 Task: Reply to email with the signature Devin Parker with the subject 'Quarterly report' from softage.1@softage.net with the message 'Please provide me with an update on the project's change management plan.' with CC to softage.4@softage.net with an attached document Vendor_agreement.pdf
Action: Mouse moved to (1001, 231)
Screenshot: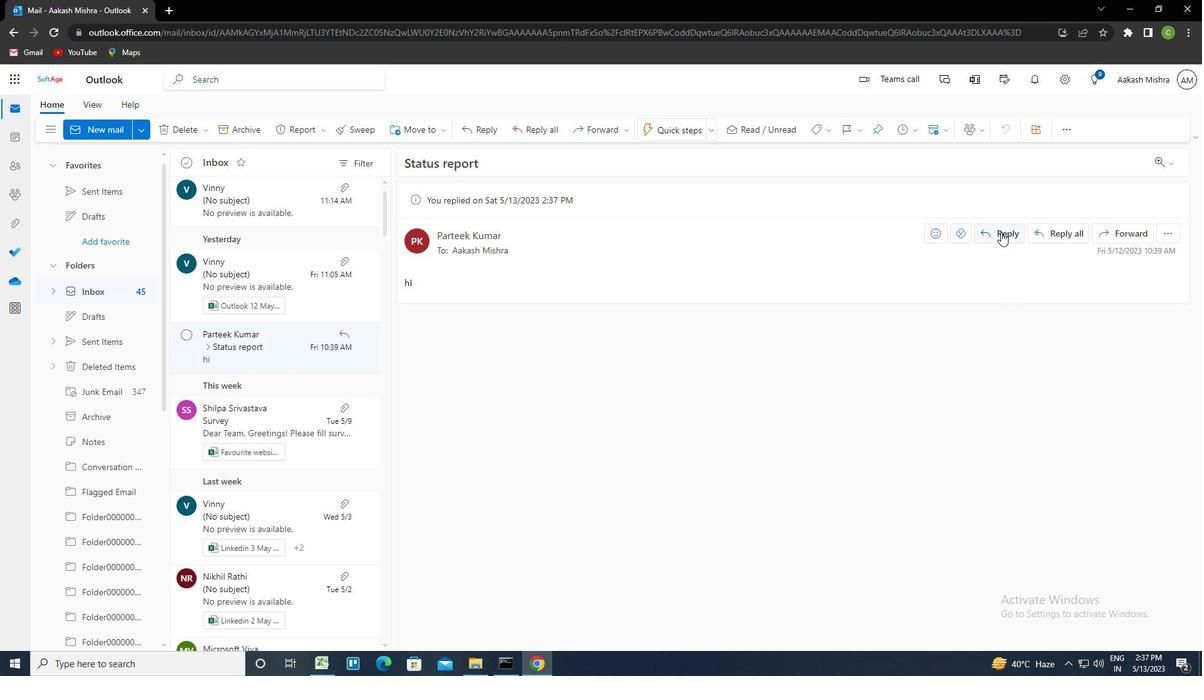 
Action: Mouse pressed left at (1001, 231)
Screenshot: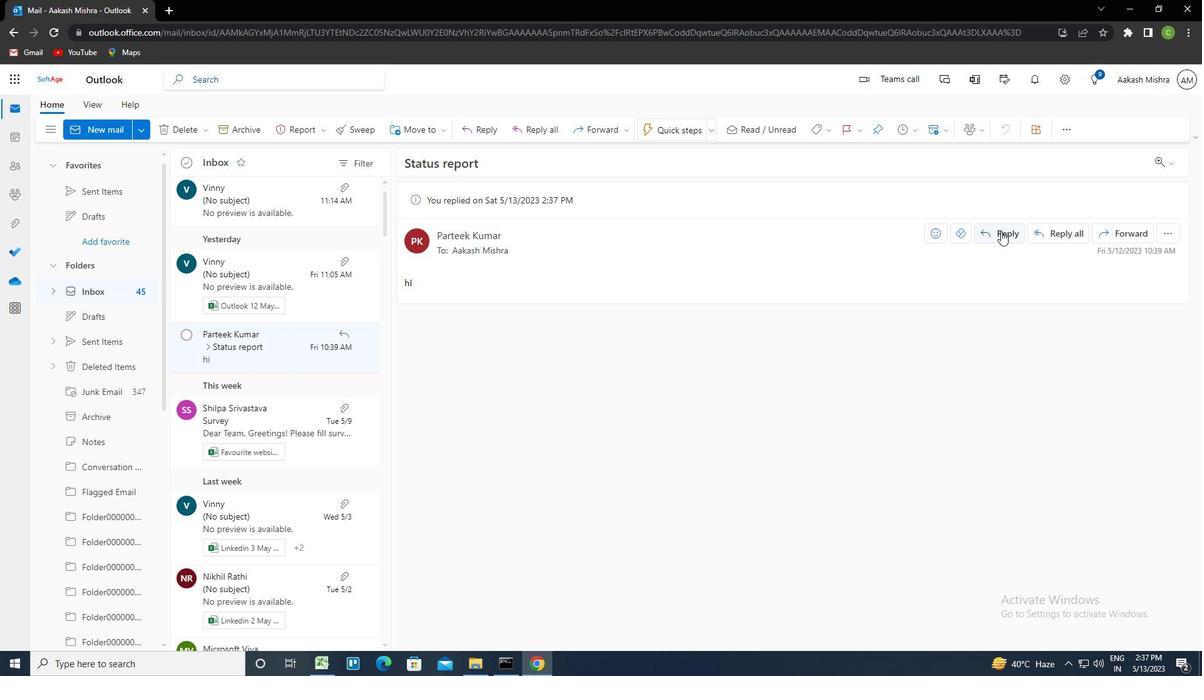 
Action: Mouse moved to (576, 169)
Screenshot: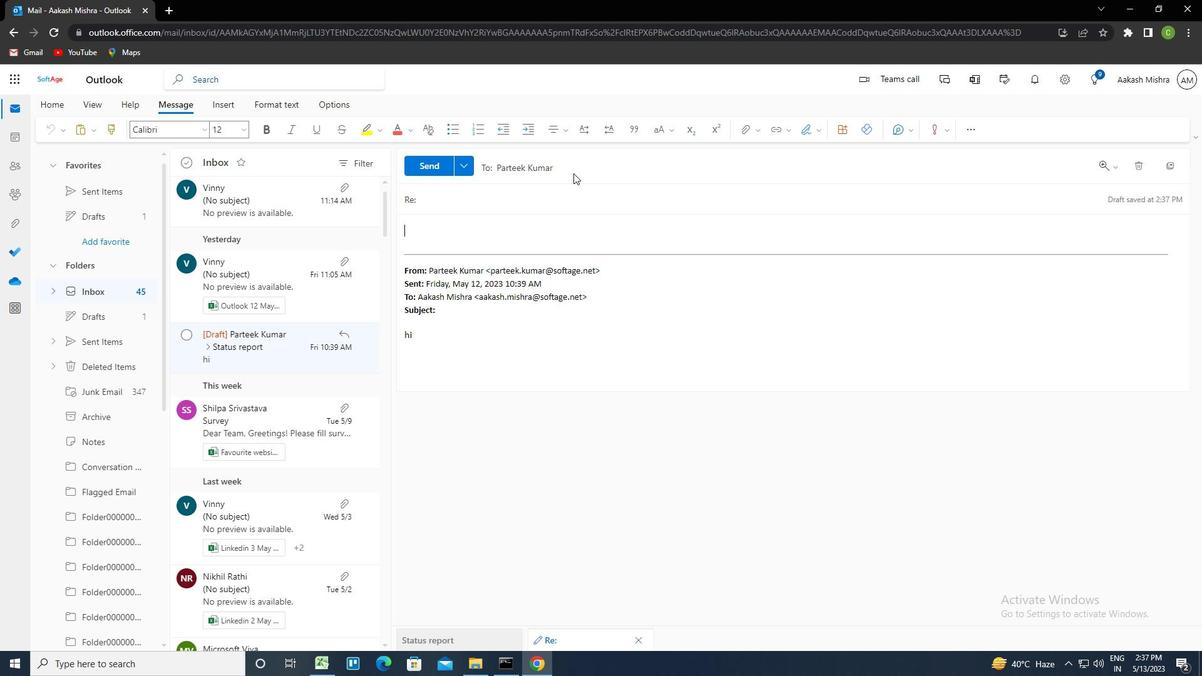 
Action: Mouse pressed left at (576, 169)
Screenshot: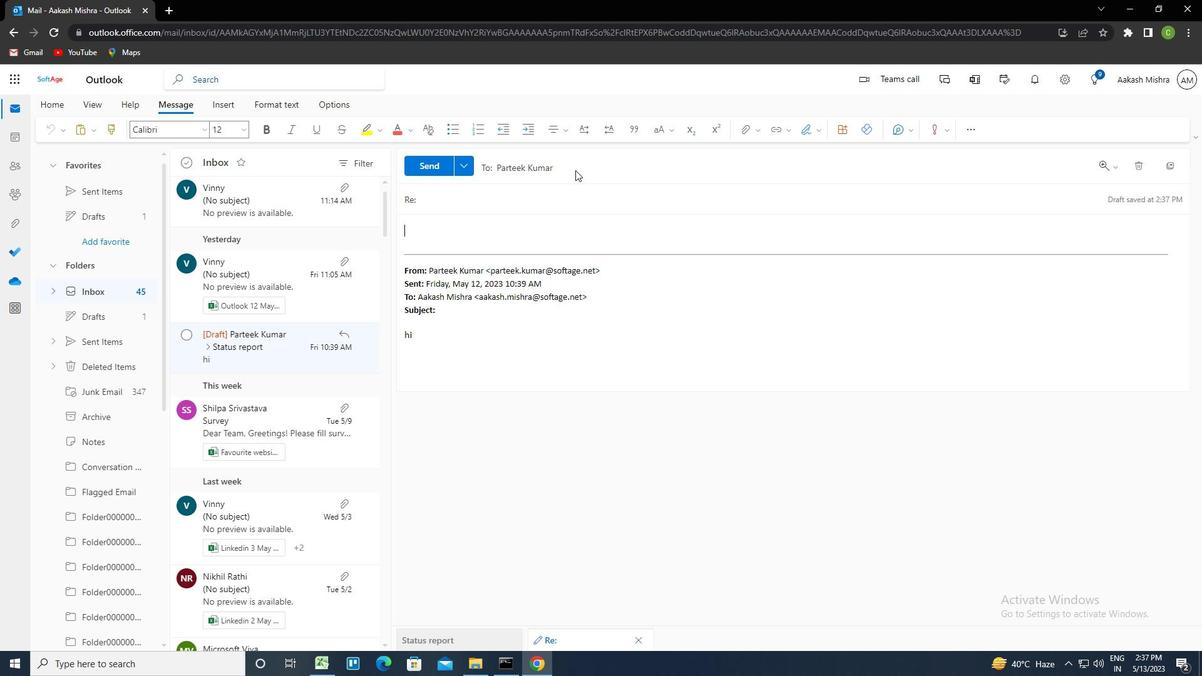 
Action: Mouse moved to (816, 128)
Screenshot: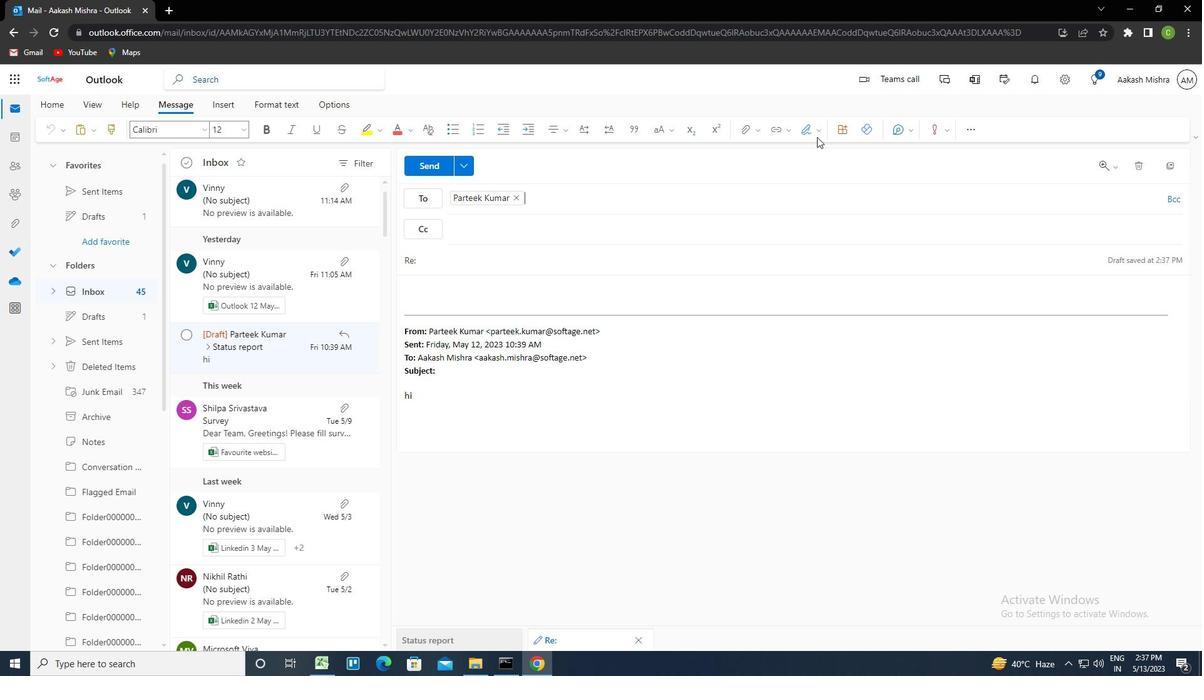 
Action: Mouse pressed left at (816, 128)
Screenshot: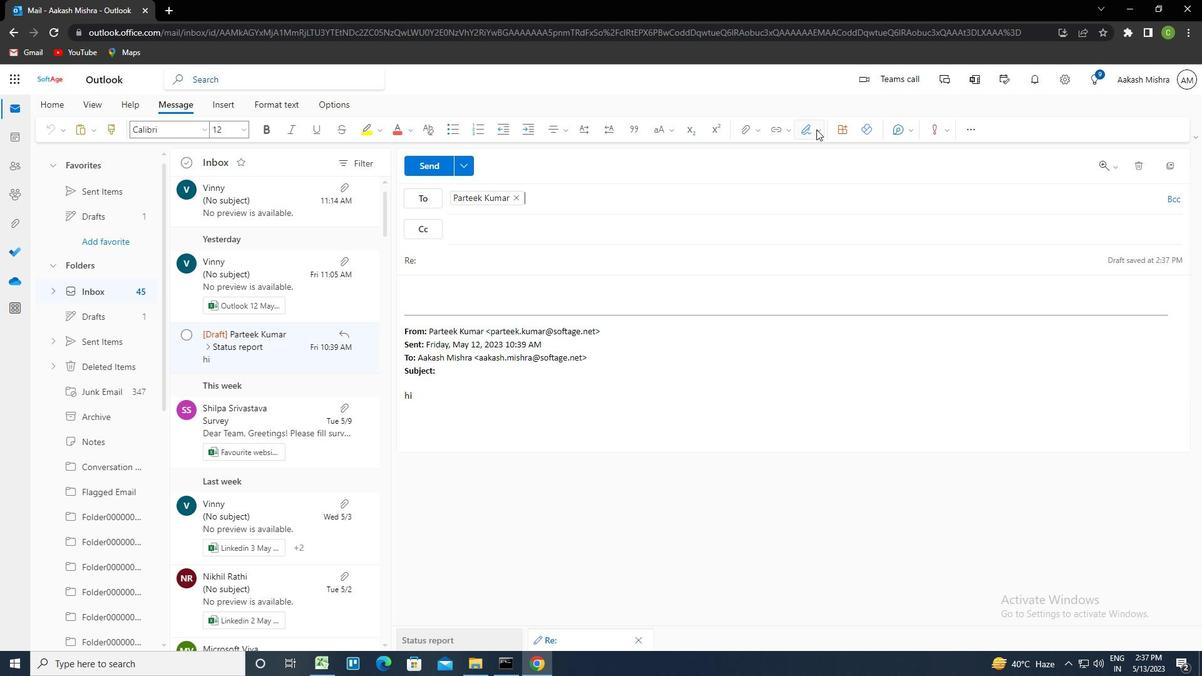 
Action: Mouse moved to (792, 180)
Screenshot: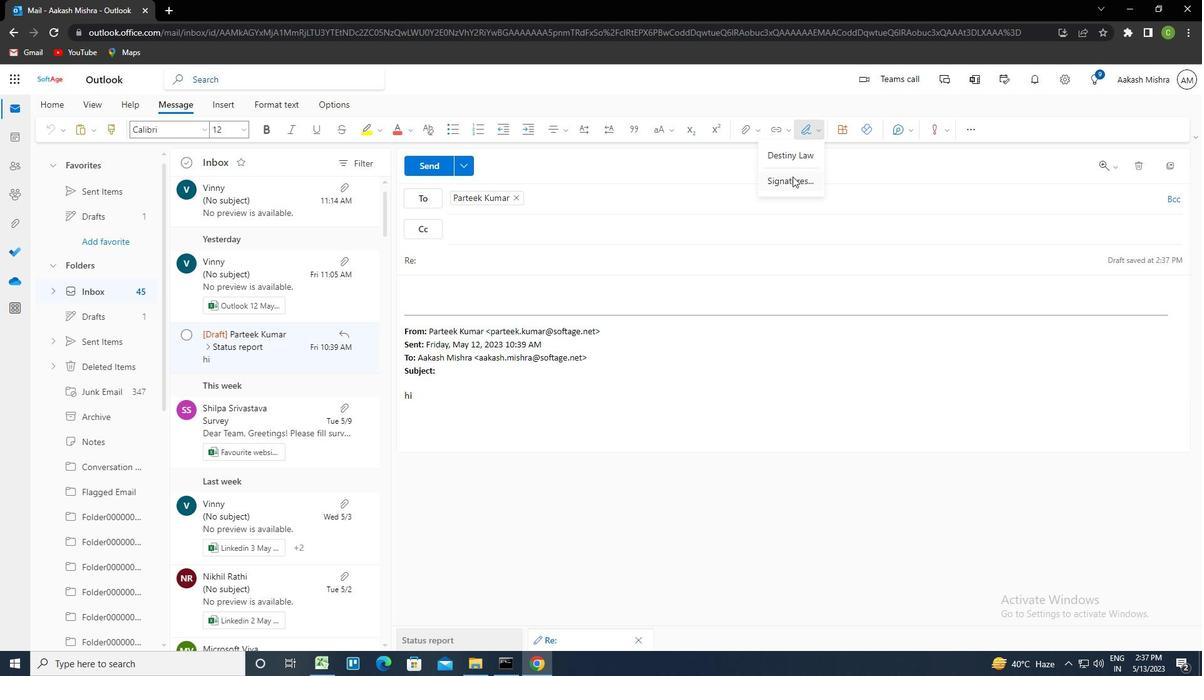 
Action: Mouse pressed left at (792, 180)
Screenshot: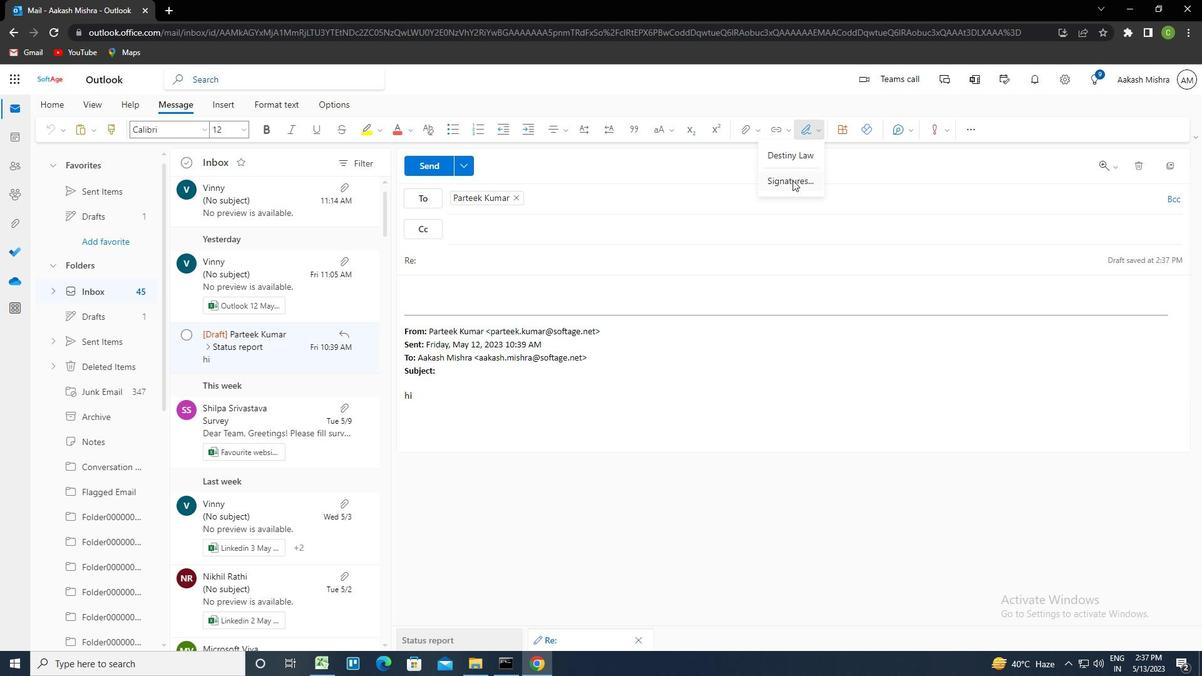
Action: Mouse moved to (842, 234)
Screenshot: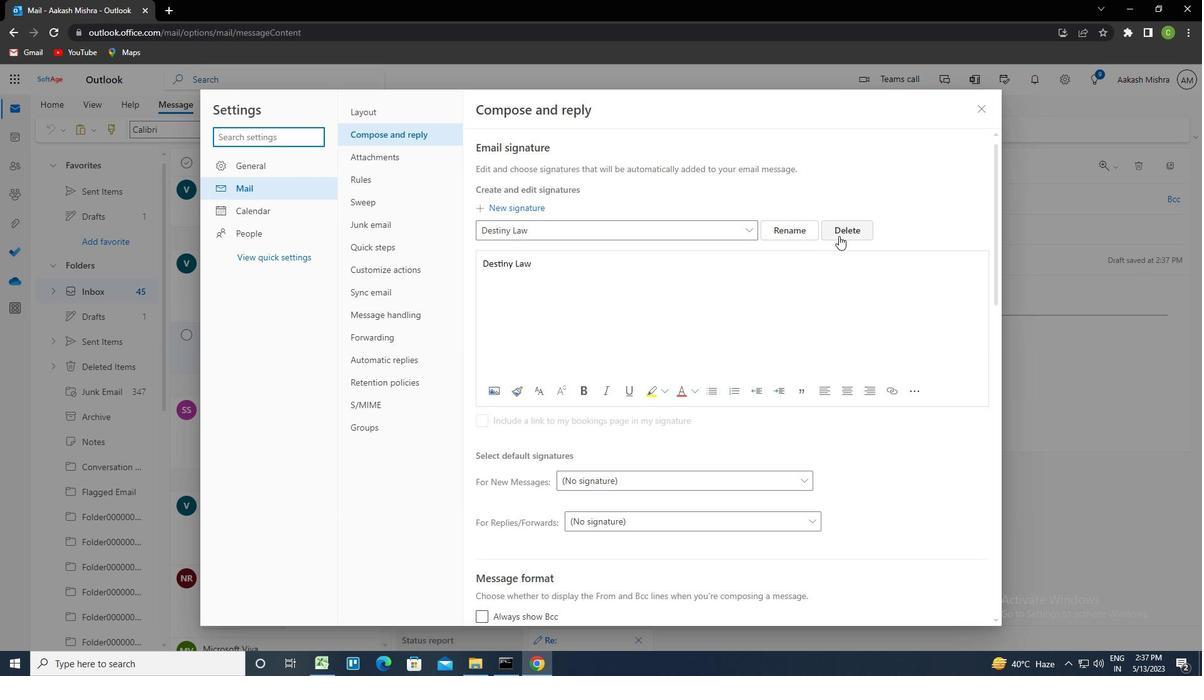 
Action: Mouse pressed left at (842, 234)
Screenshot: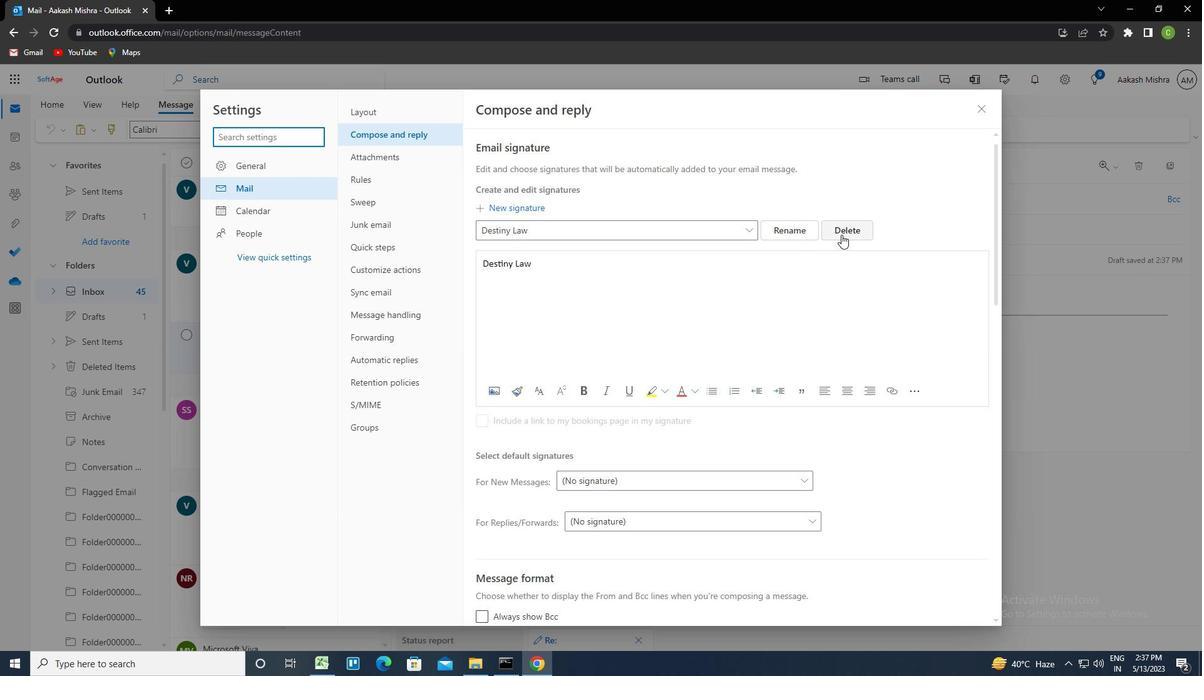 
Action: Mouse moved to (731, 234)
Screenshot: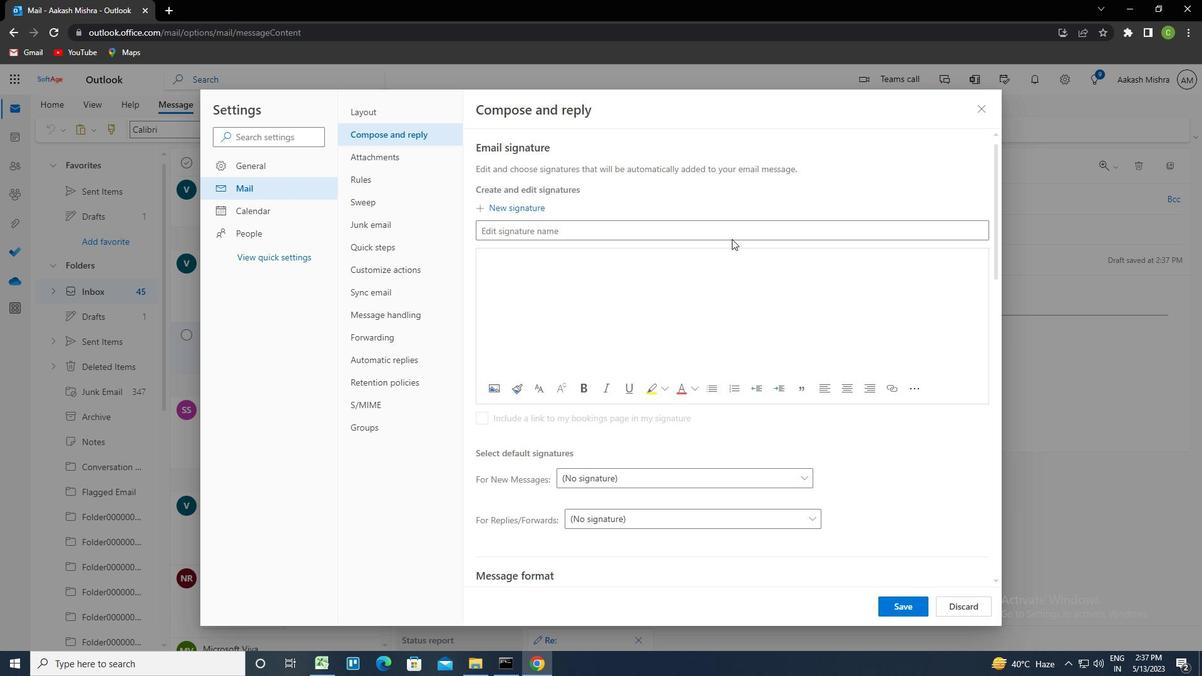 
Action: Mouse pressed left at (731, 234)
Screenshot: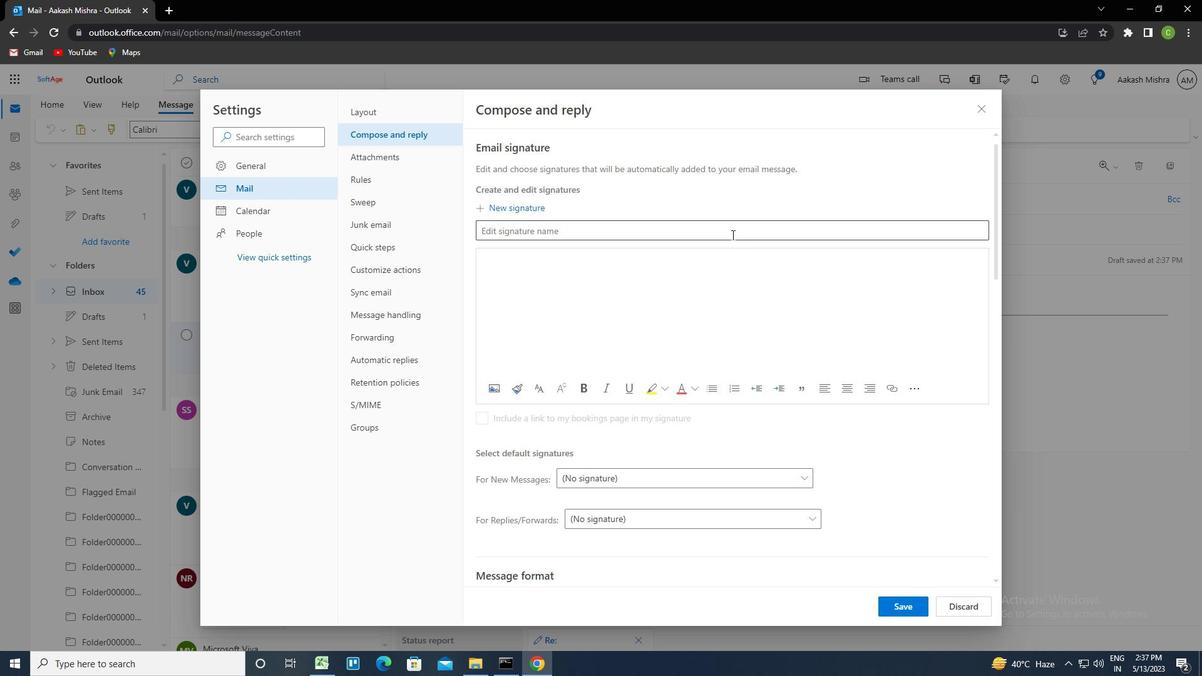 
Action: Key pressed <Key.caps_lock>d<Key.caps_lock>evine<Key.space><Key.caps_lock>p<Key.caps_lock>arkr<Key.backspace>er<Key.tab><Key.caps_lock>d<Key.caps_lock>evine<Key.space><Key.caps_lock>p<Key.caps_lock>arker
Screenshot: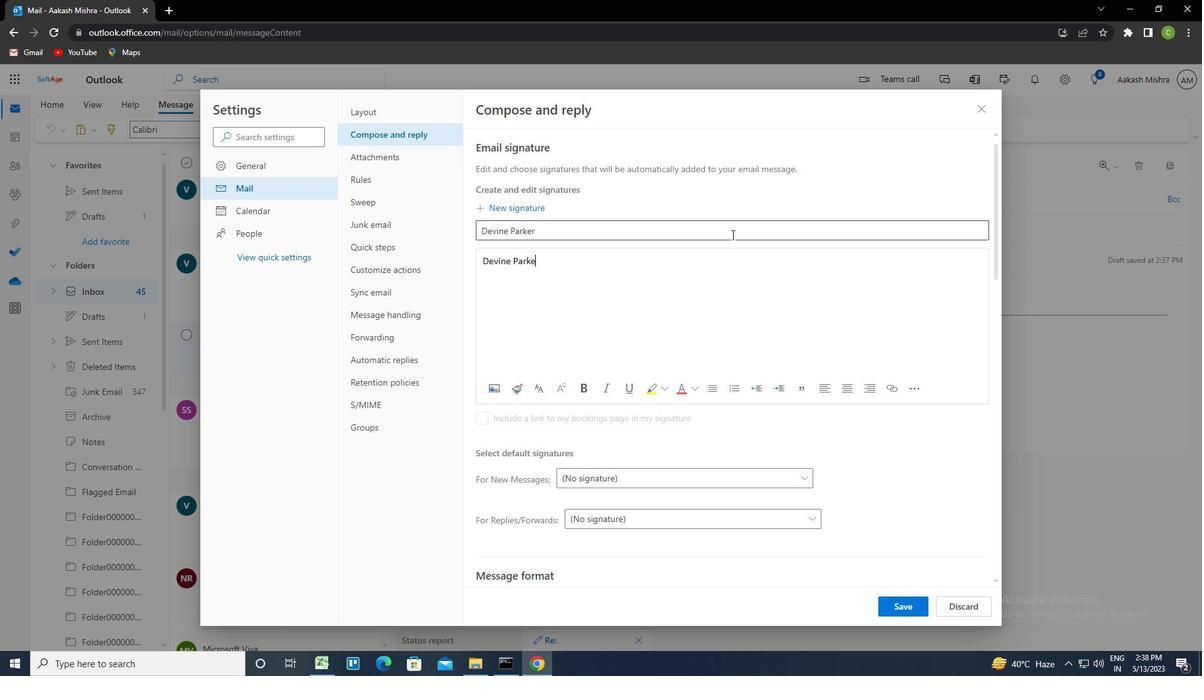 
Action: Mouse moved to (899, 605)
Screenshot: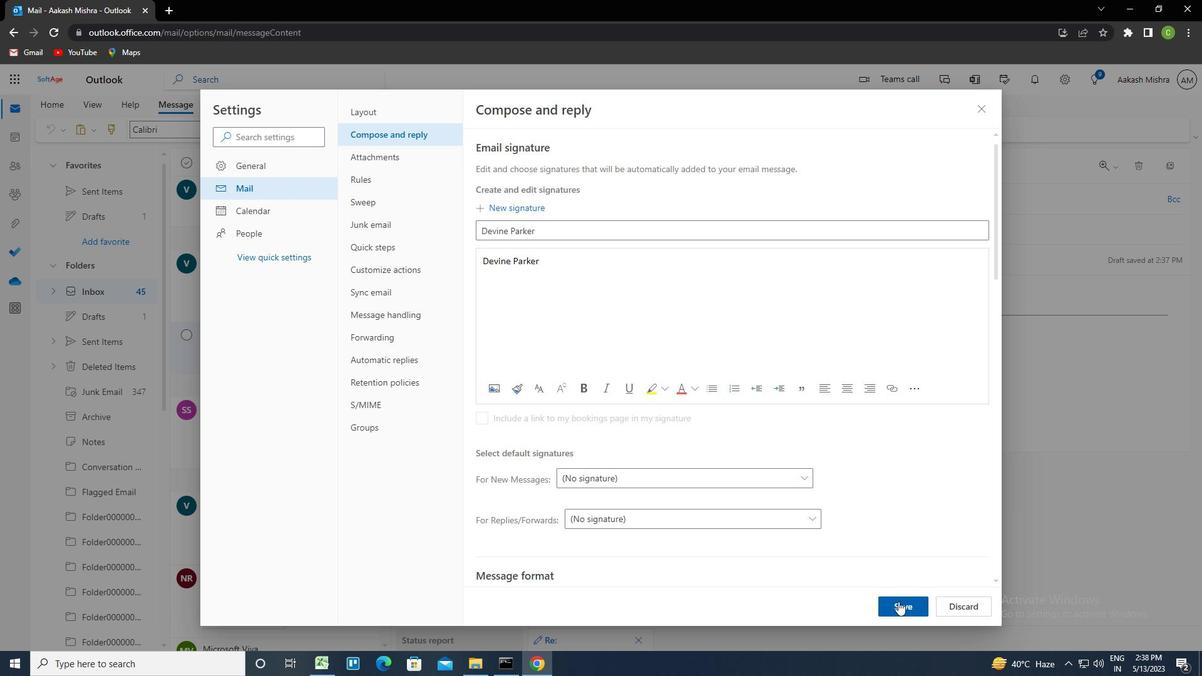 
Action: Mouse pressed left at (899, 605)
Screenshot: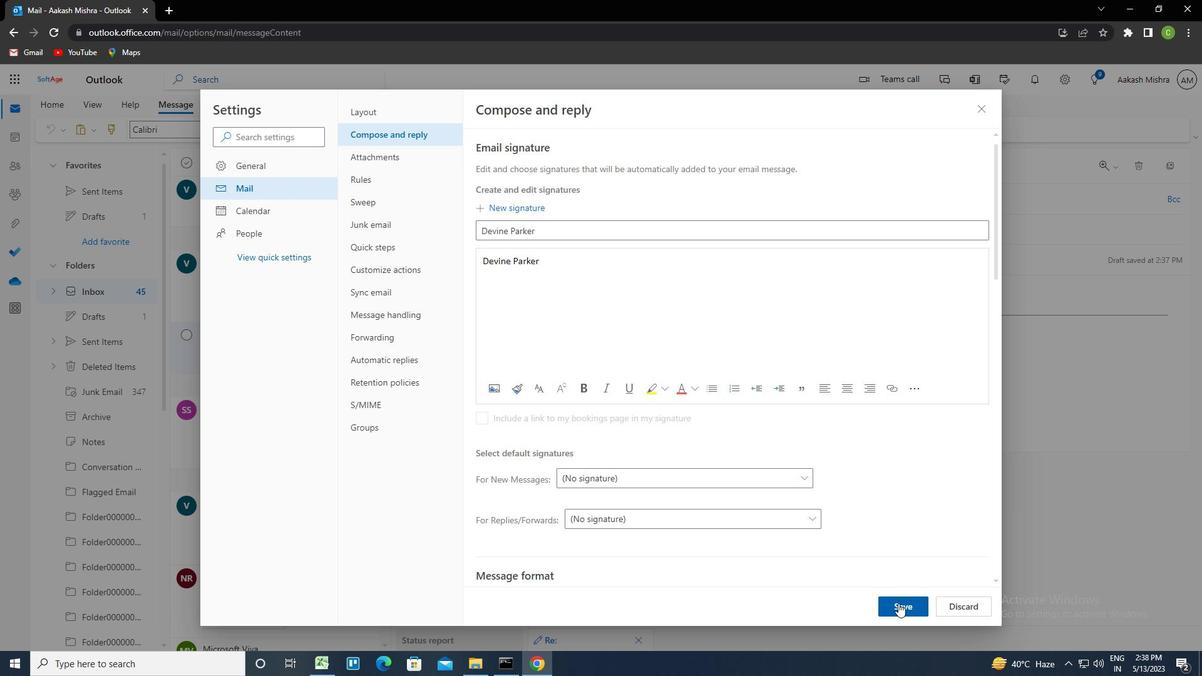 
Action: Mouse moved to (981, 104)
Screenshot: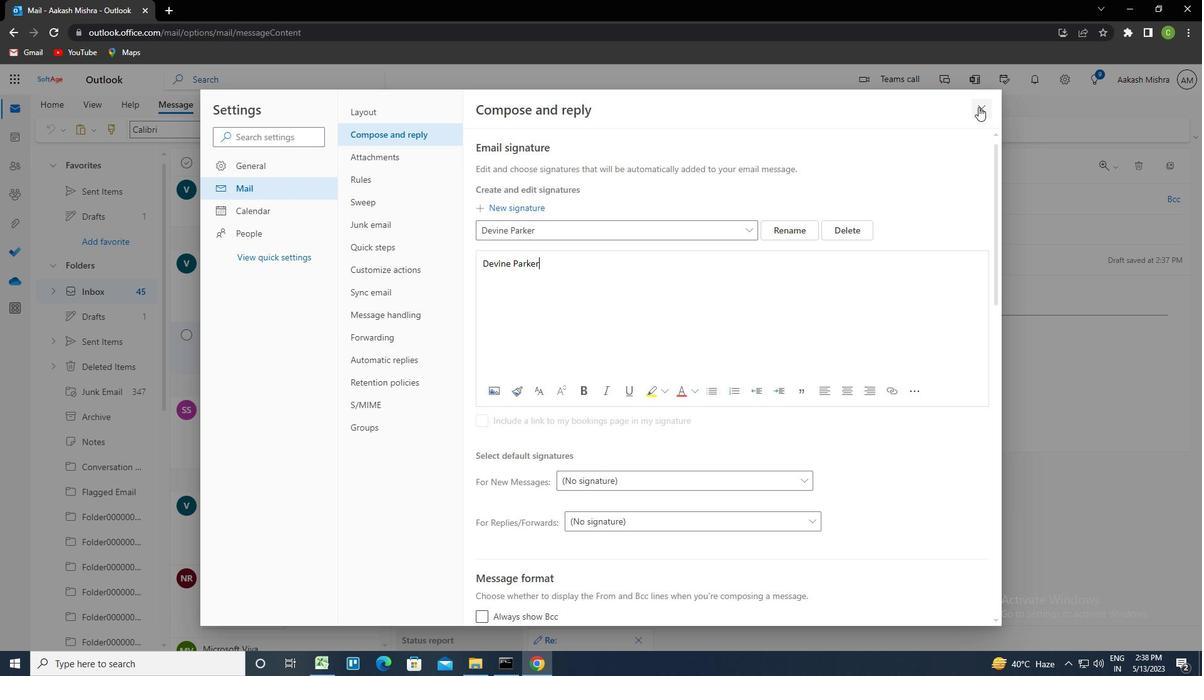
Action: Mouse pressed left at (981, 104)
Screenshot: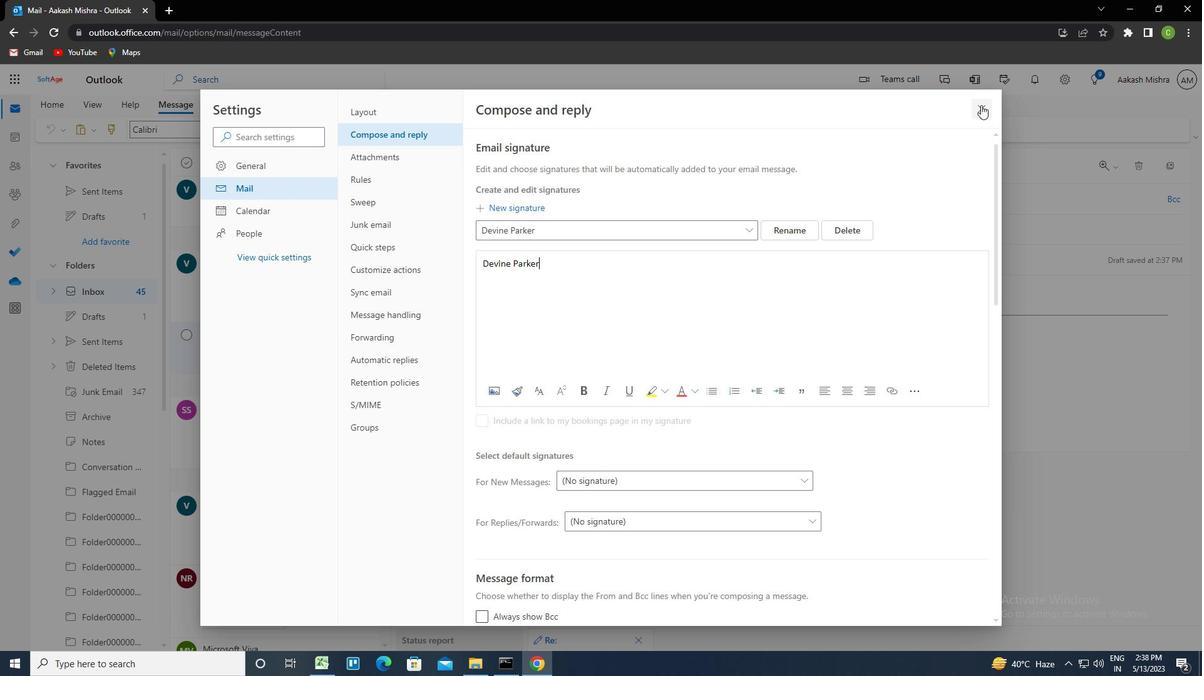
Action: Mouse moved to (820, 133)
Screenshot: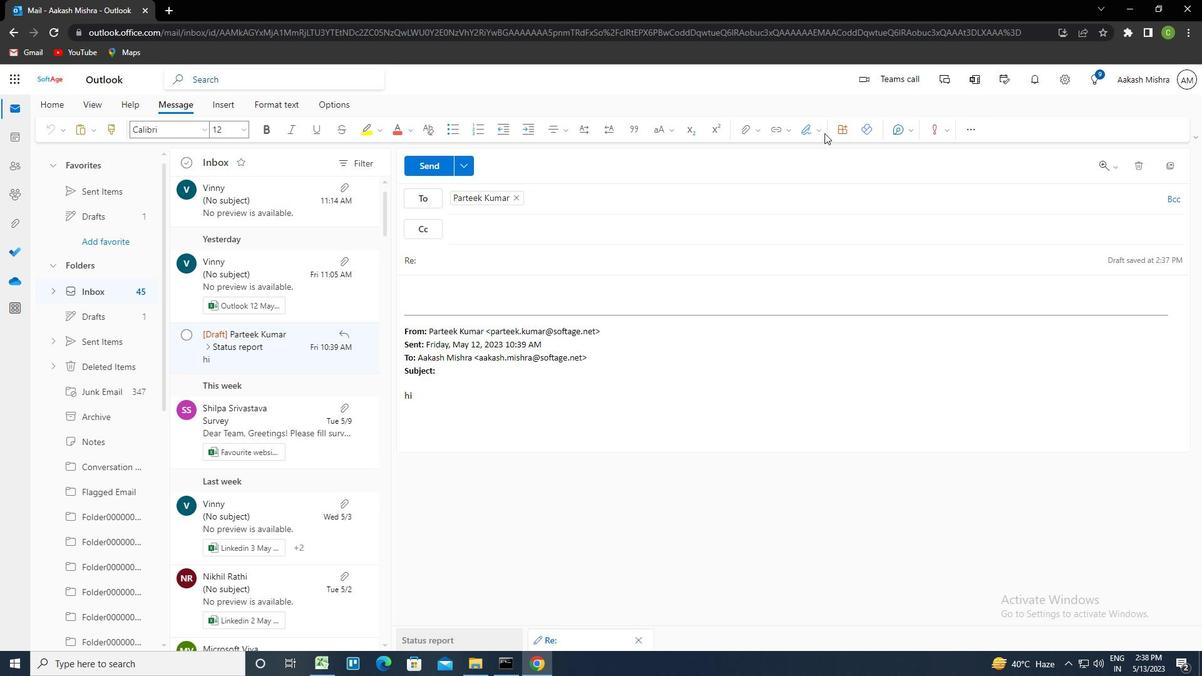 
Action: Mouse pressed left at (820, 133)
Screenshot: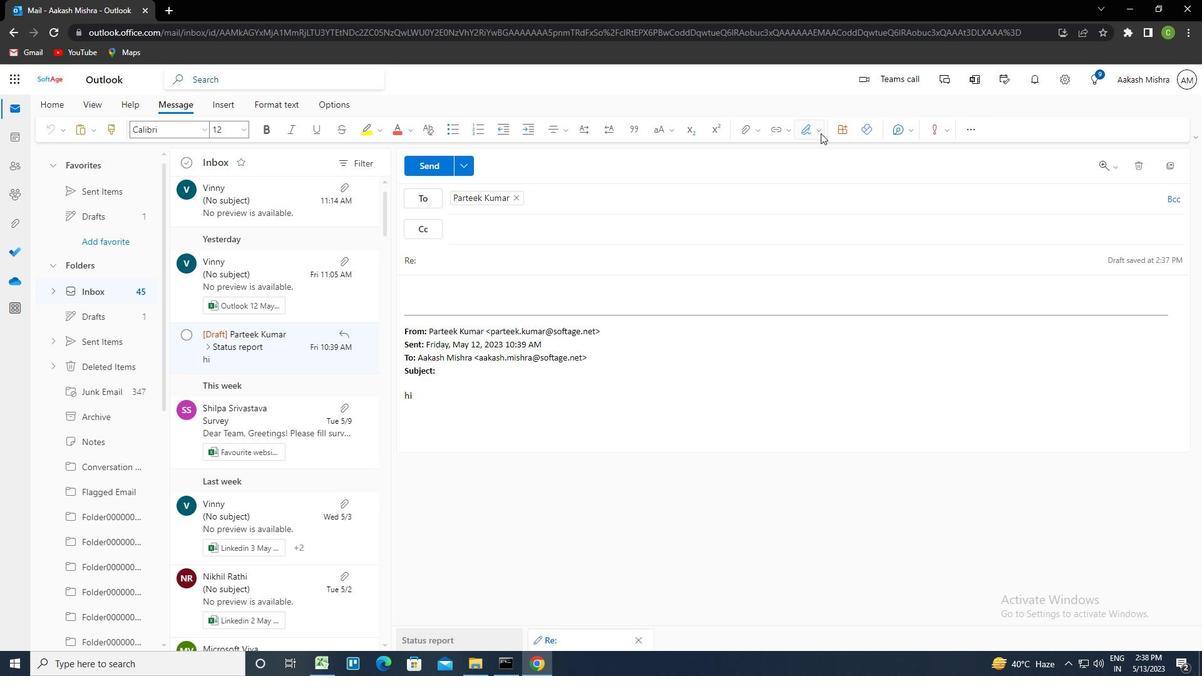 
Action: Mouse moved to (798, 160)
Screenshot: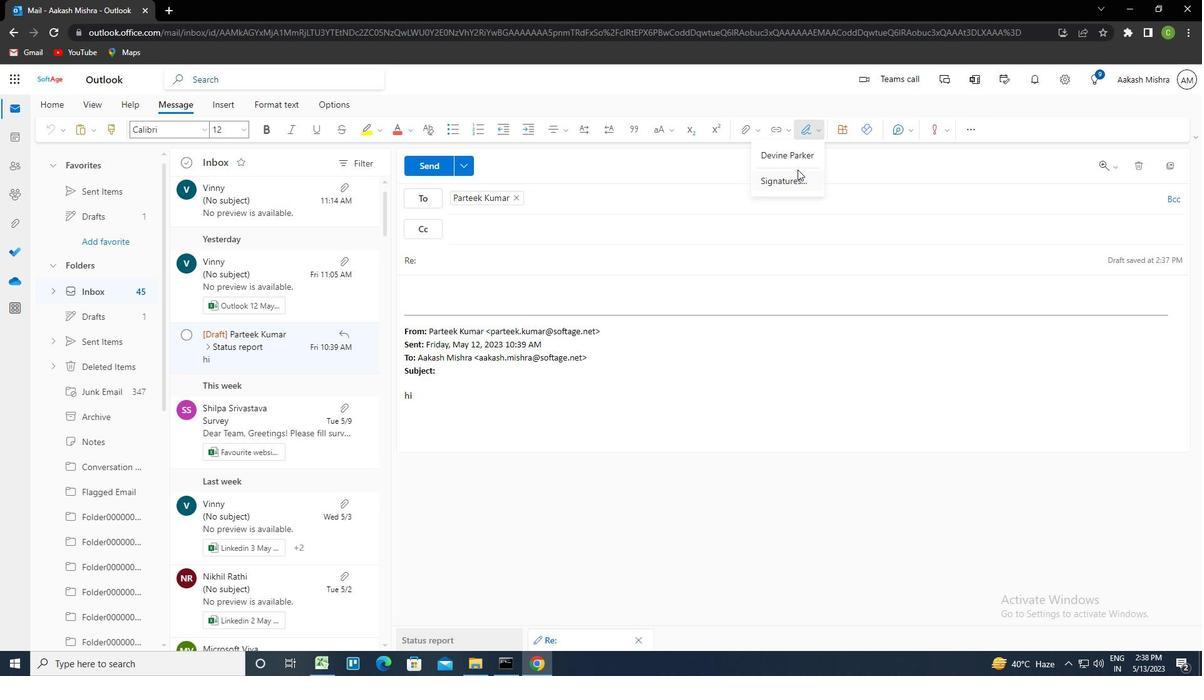 
Action: Mouse pressed left at (798, 160)
Screenshot: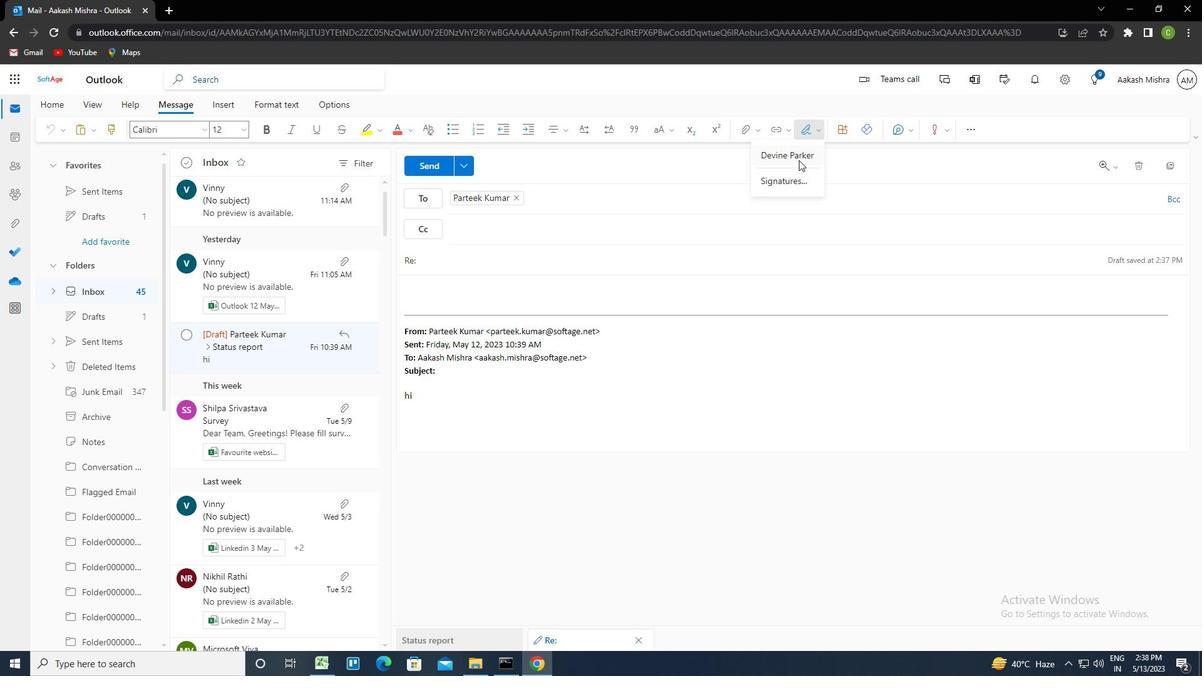 
Action: Mouse moved to (465, 256)
Screenshot: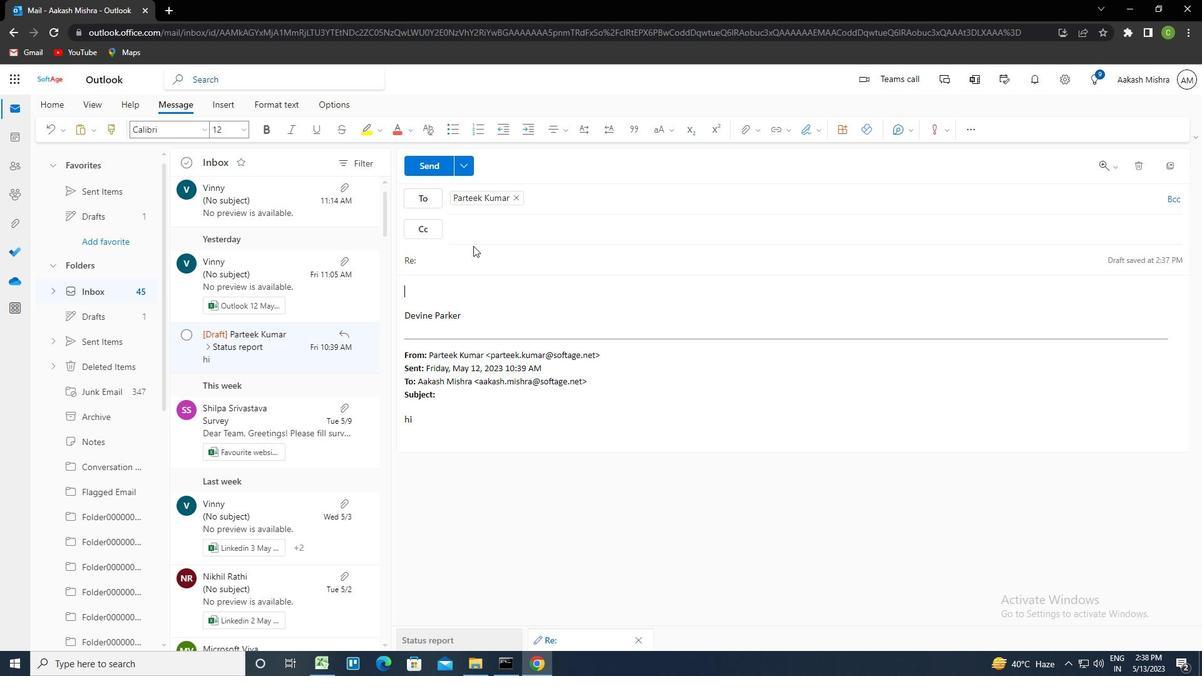 
Action: Mouse pressed left at (465, 256)
Screenshot: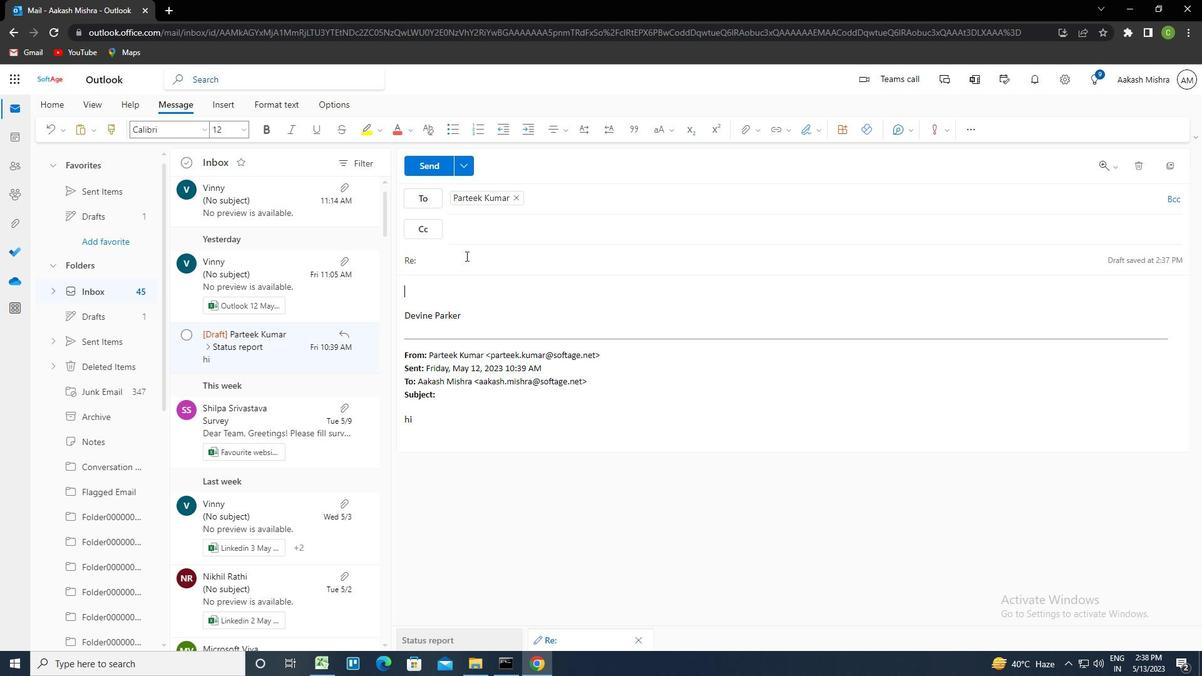 
Action: Key pressed <Key.caps_lock>q<Key.caps_lock>uarterly<Key.space>report<Key.tab><Key.caps_lock>p<Key.caps_lock>lease<Key.space>provide<Key.space>me<Key.space>with<Key.space>an<Key.space>update<Key.space>on<Key.space>the<Key.space>project's<Key.space>change<Key.space>managemetn<Key.backspace><Key.backspace>nt<Key.space>paln<Key.backspace><Key.backspace><Key.backspace>lan
Screenshot: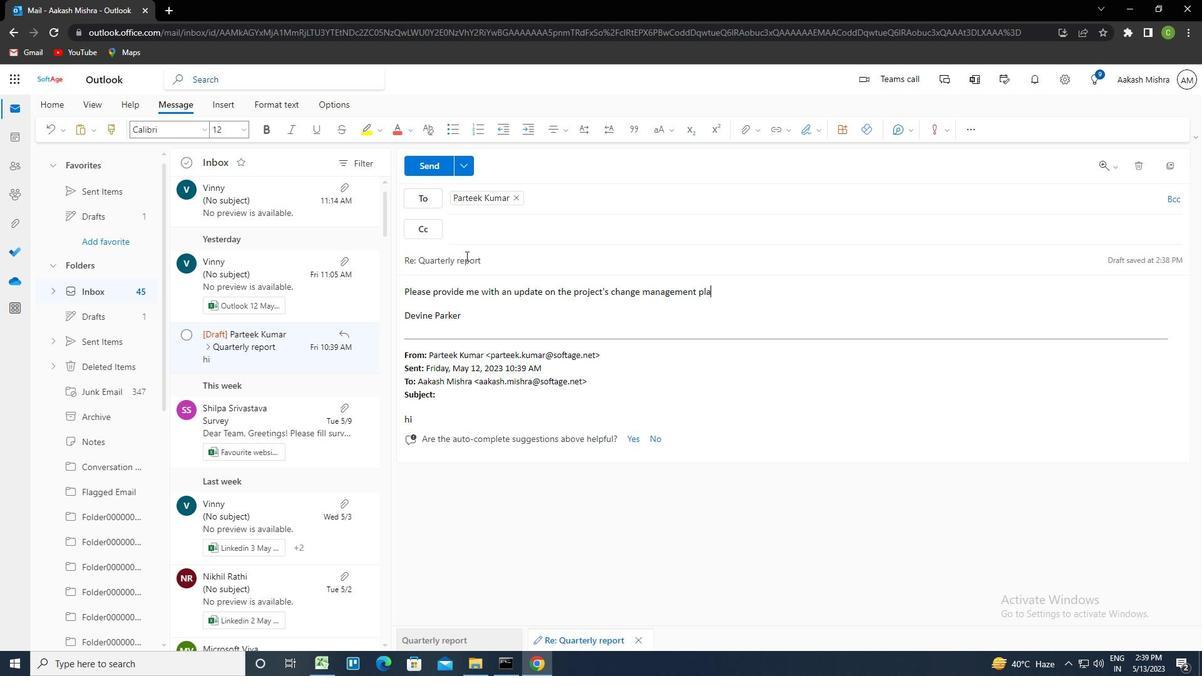 
Action: Mouse moved to (514, 231)
Screenshot: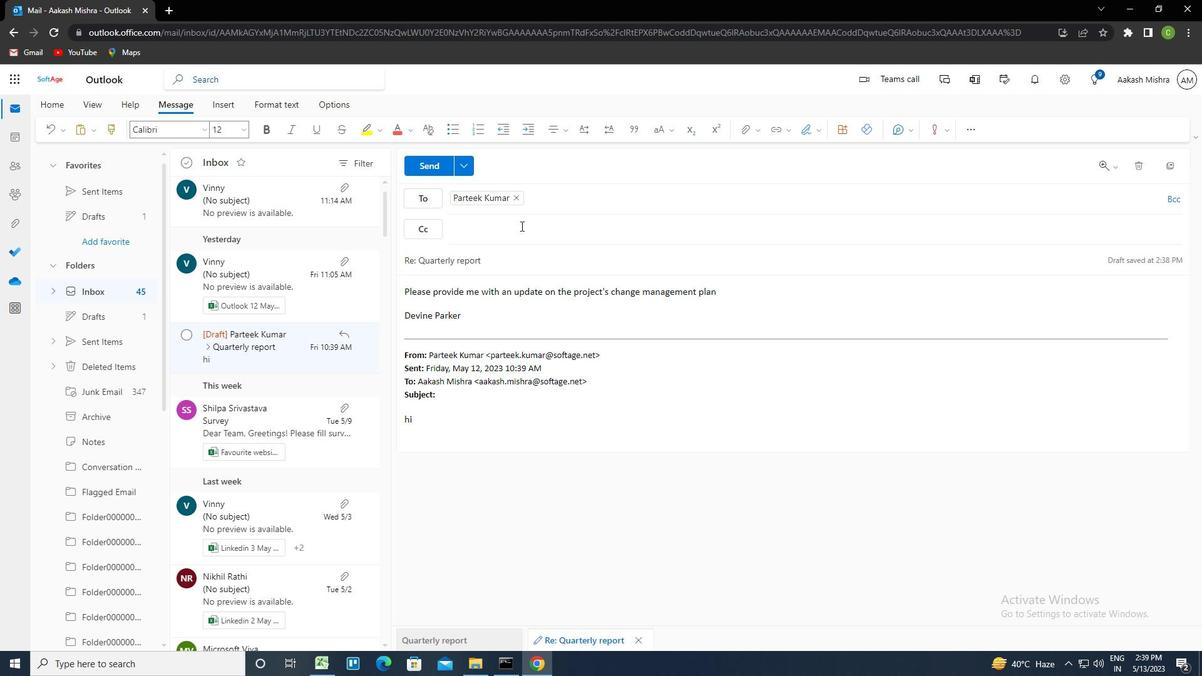 
Action: Mouse pressed left at (514, 231)
Screenshot: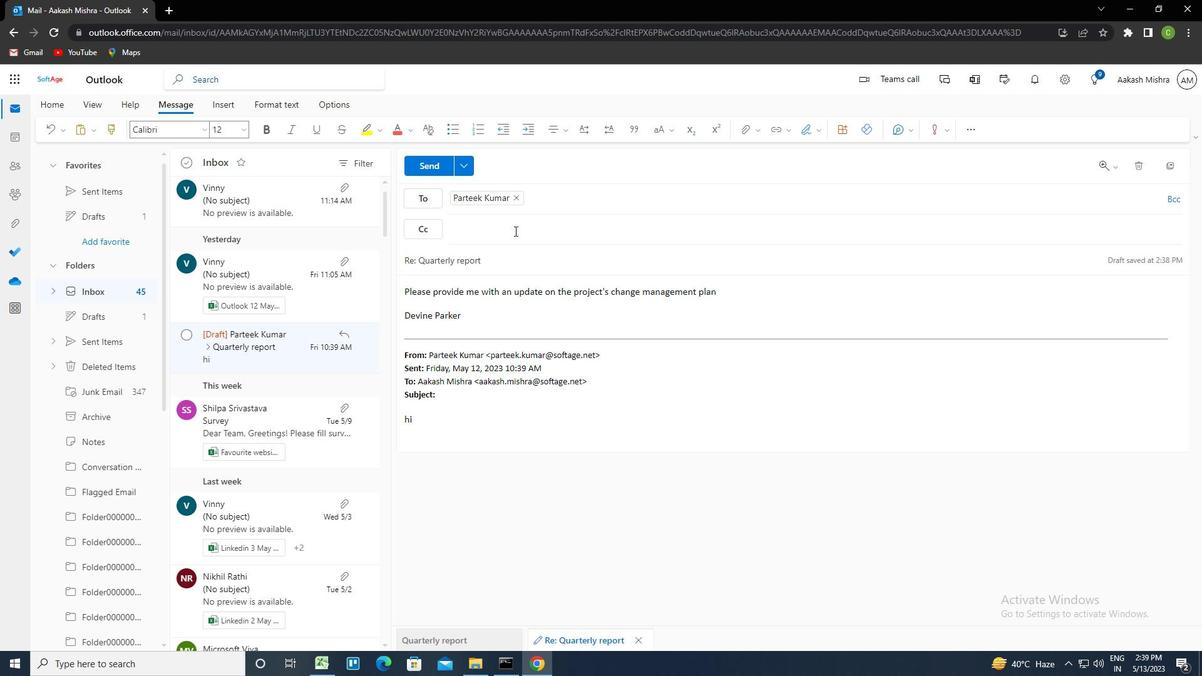 
Action: Key pressed softage.4<Key.shift>@SOFTAGE.NET<Key.enter>
Screenshot: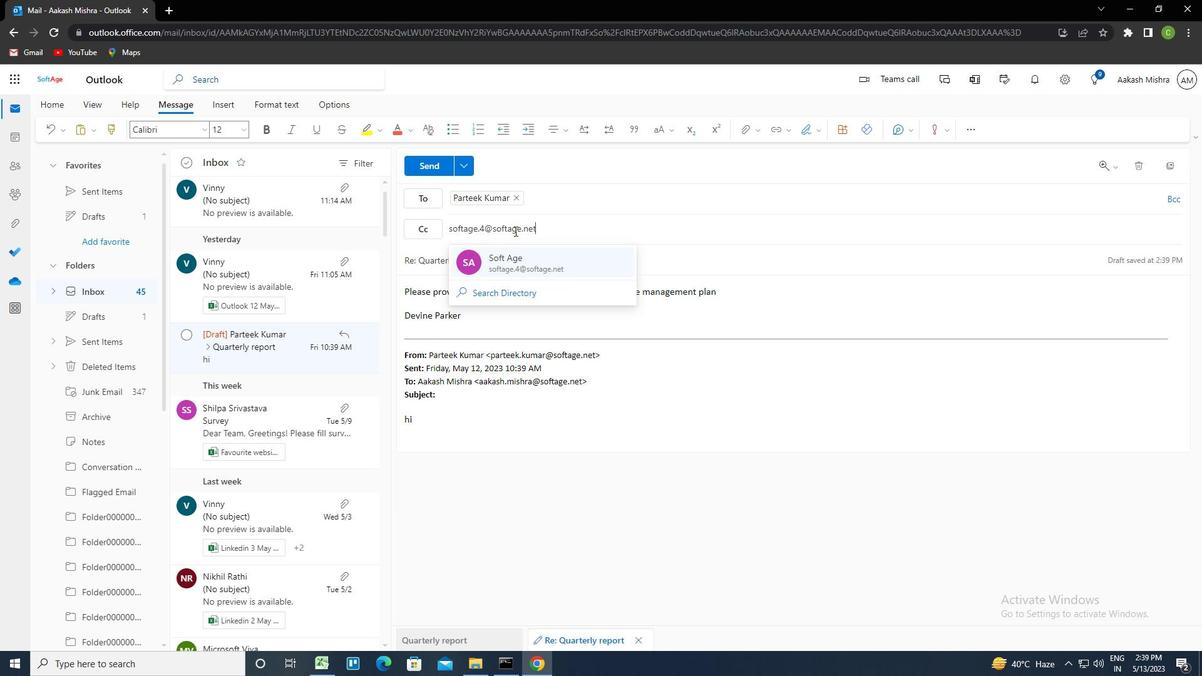 
Action: Mouse moved to (750, 131)
Screenshot: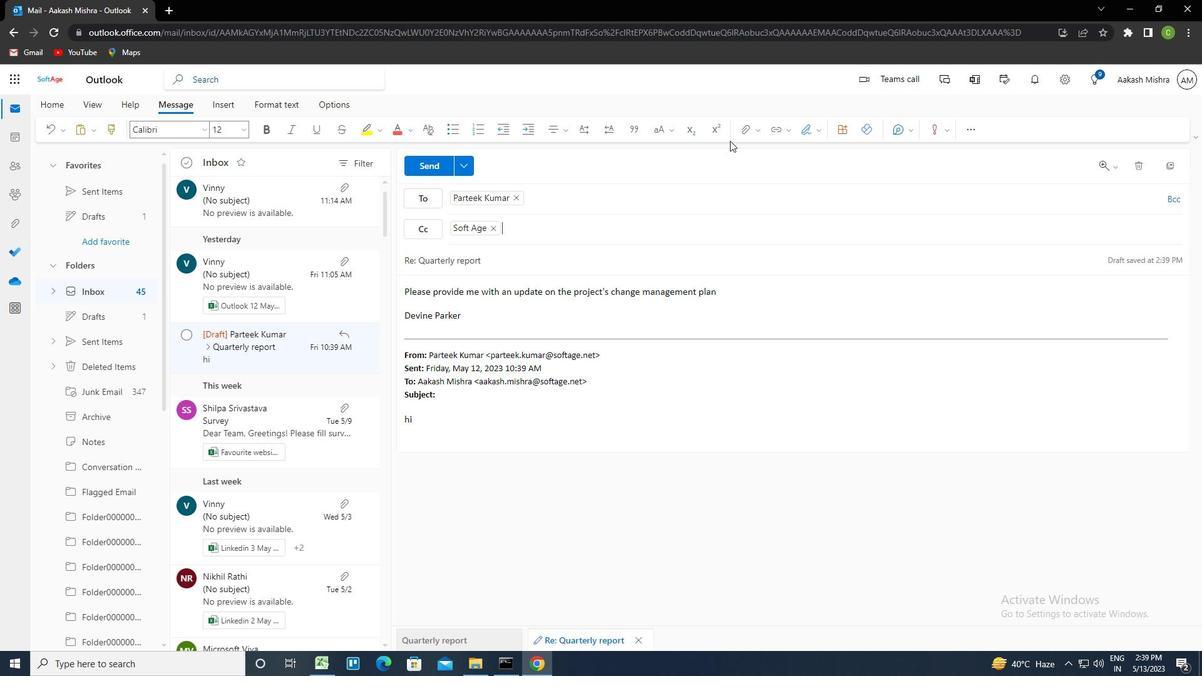 
Action: Mouse pressed left at (750, 131)
Screenshot: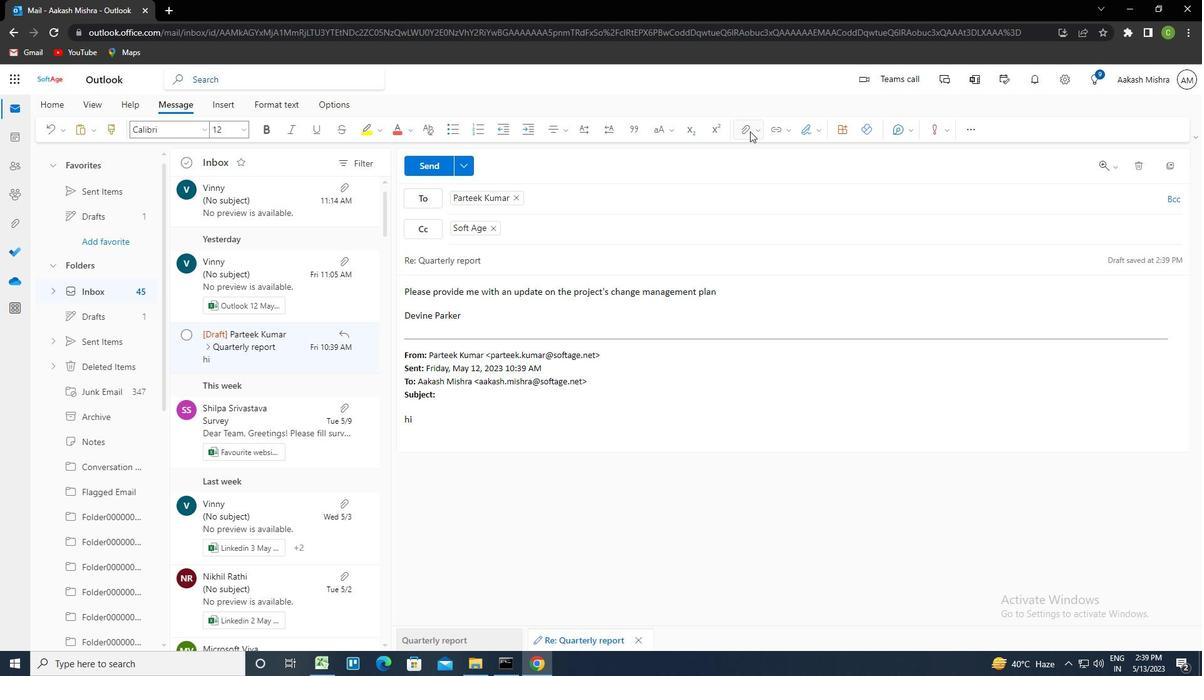 
Action: Mouse moved to (735, 152)
Screenshot: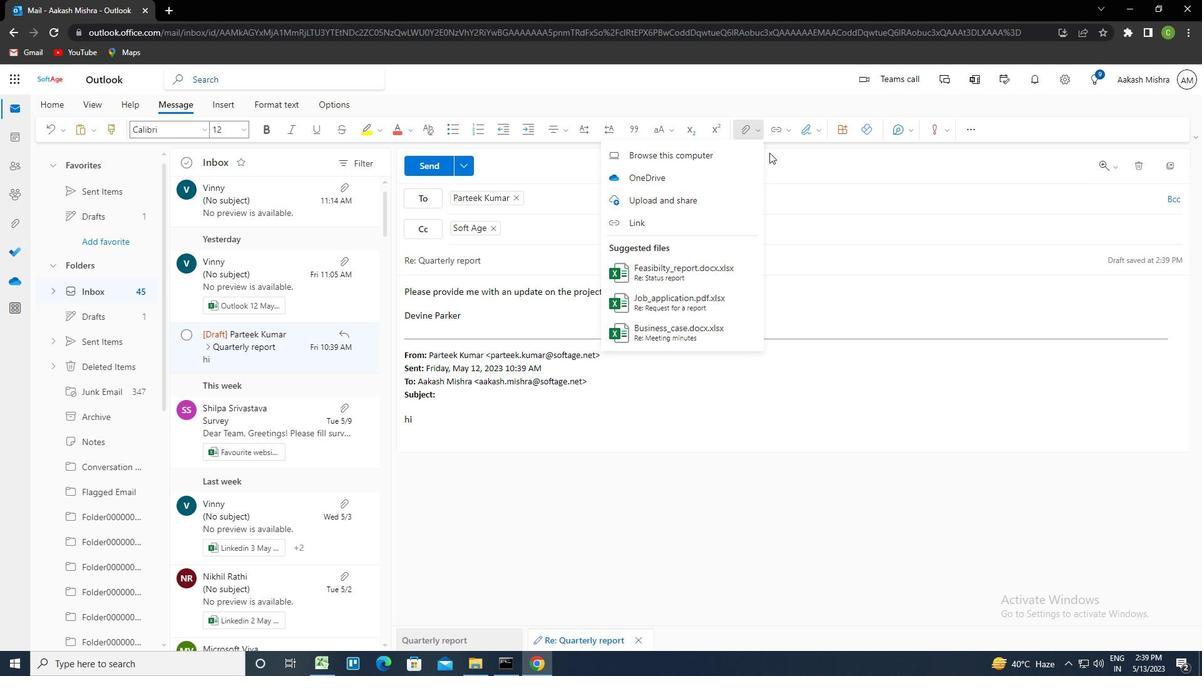 
Action: Mouse pressed left at (735, 152)
Screenshot: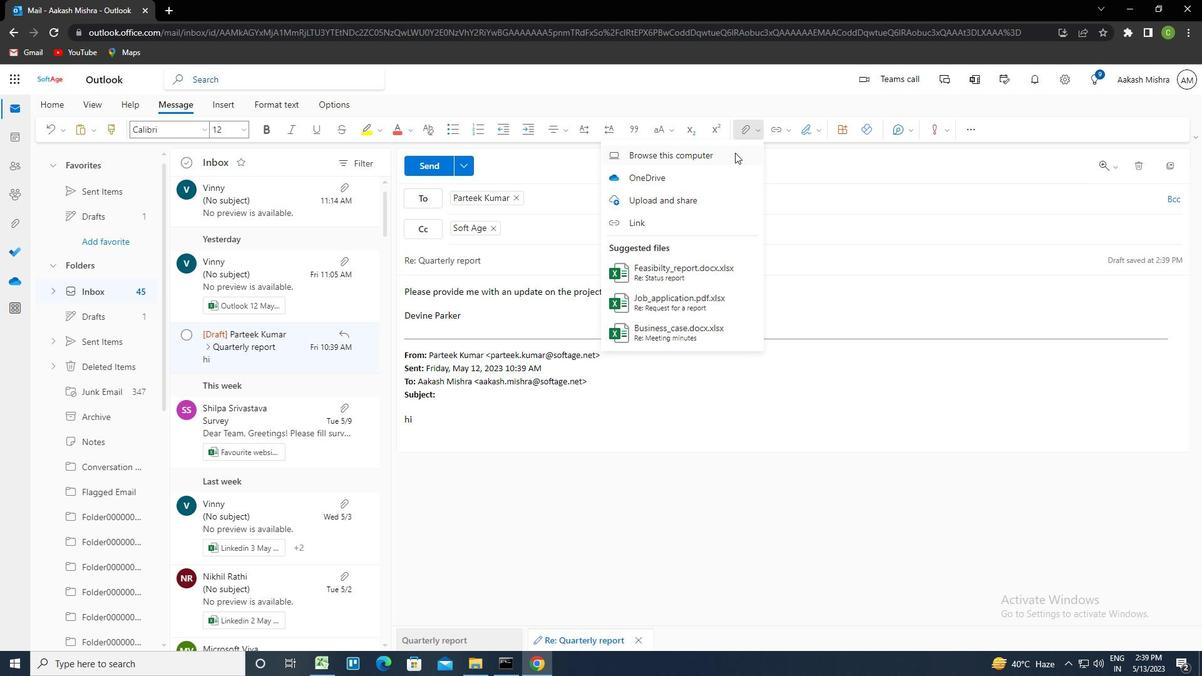 
Action: Mouse moved to (281, 173)
Screenshot: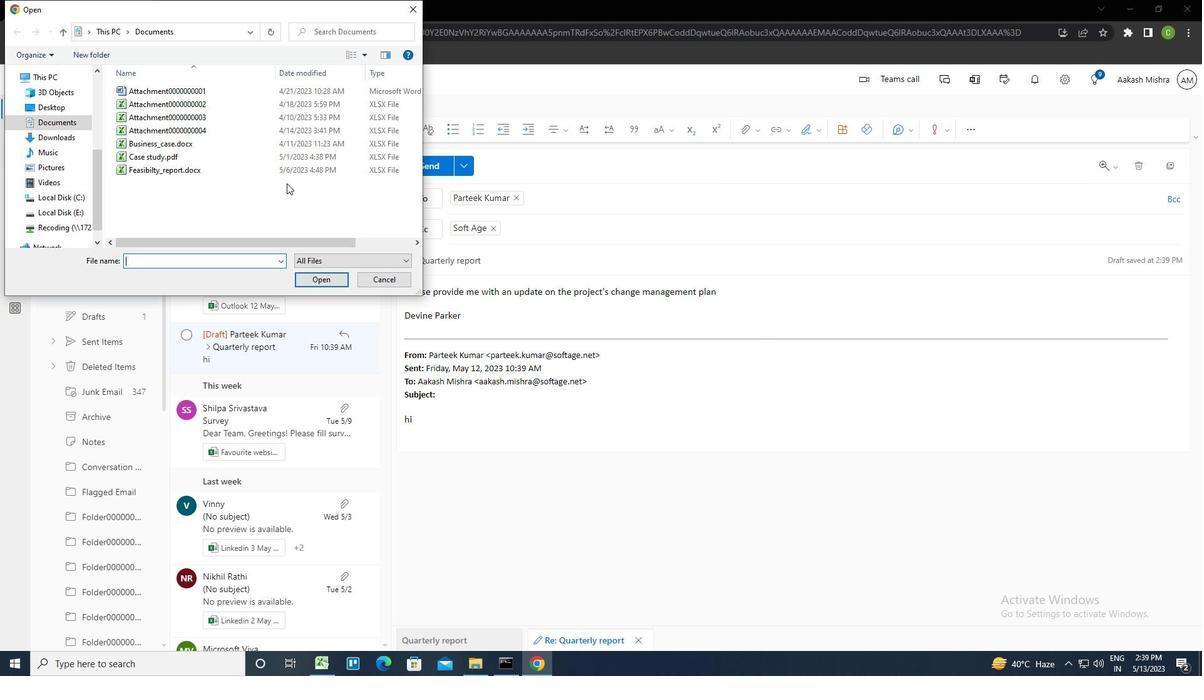 
Action: Mouse pressed left at (281, 173)
Screenshot: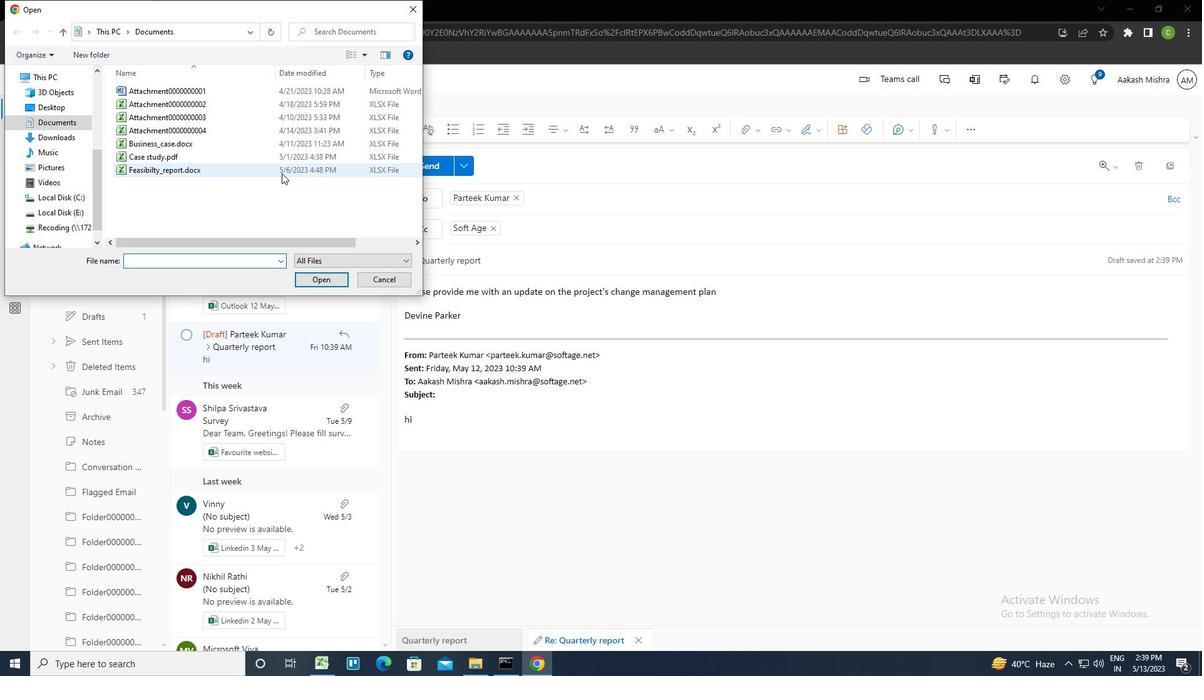 
Action: Key pressed <Key.f2><Key.caps_lock>V<Key.caps_lock>ENDOR<Key.shift_r>_AGREEMENT.PDF
Screenshot: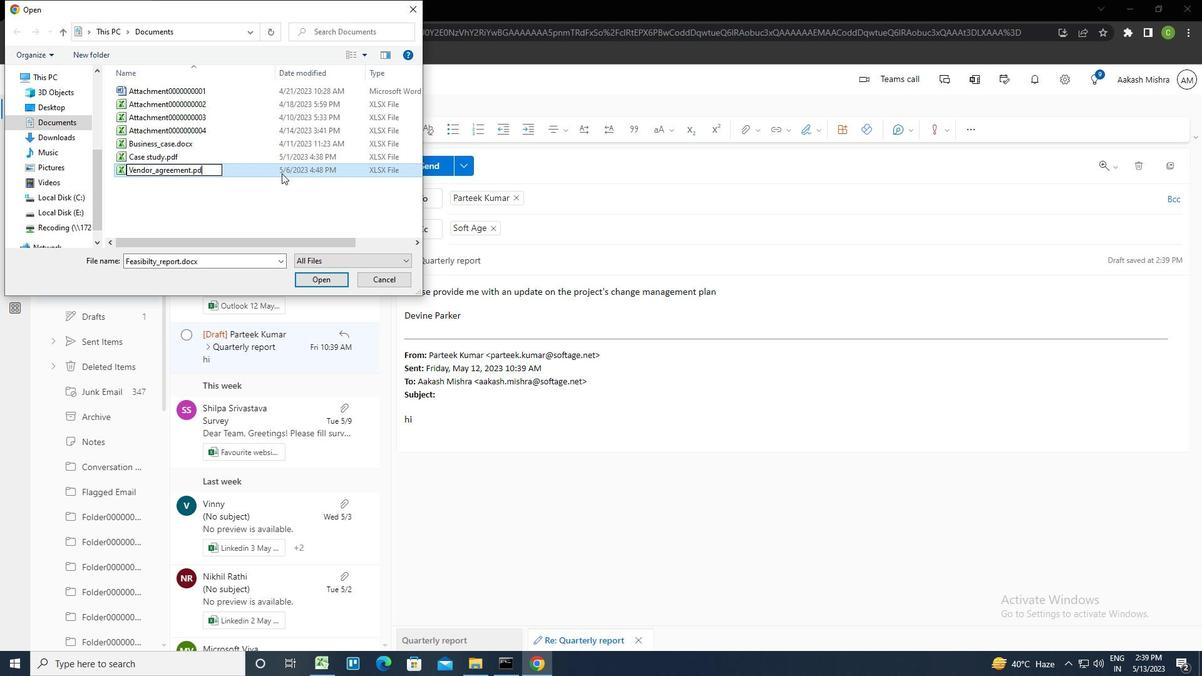 
Action: Mouse pressed left at (281, 173)
Screenshot: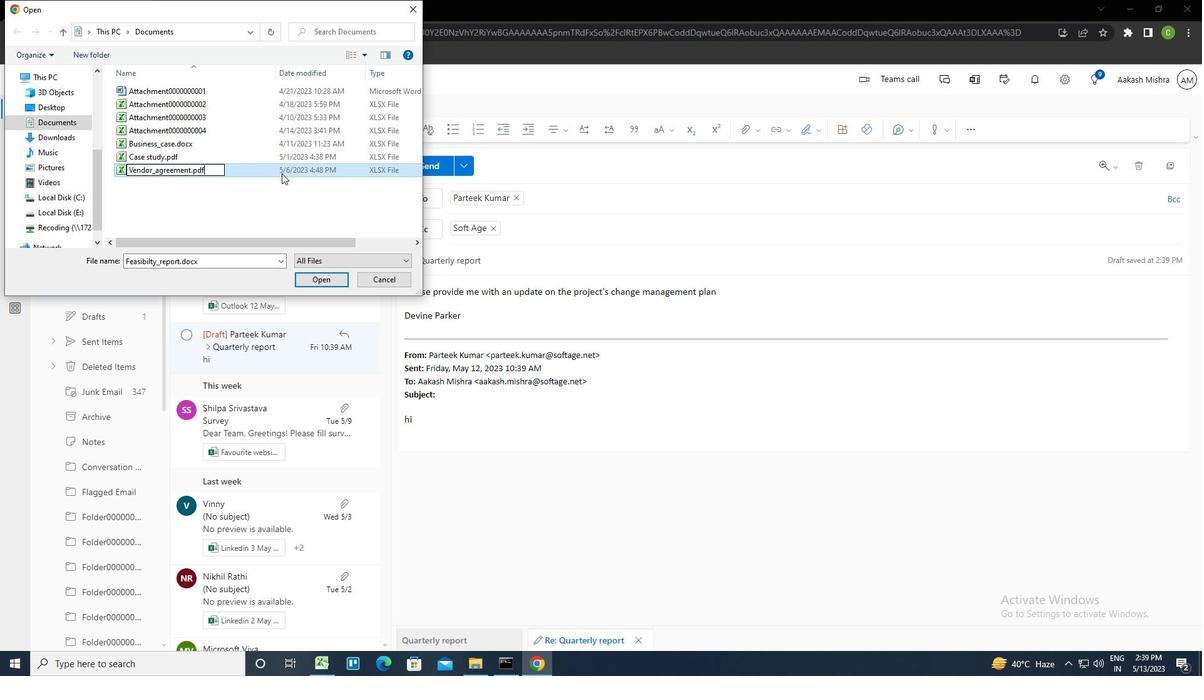 
Action: Mouse pressed left at (281, 173)
Screenshot: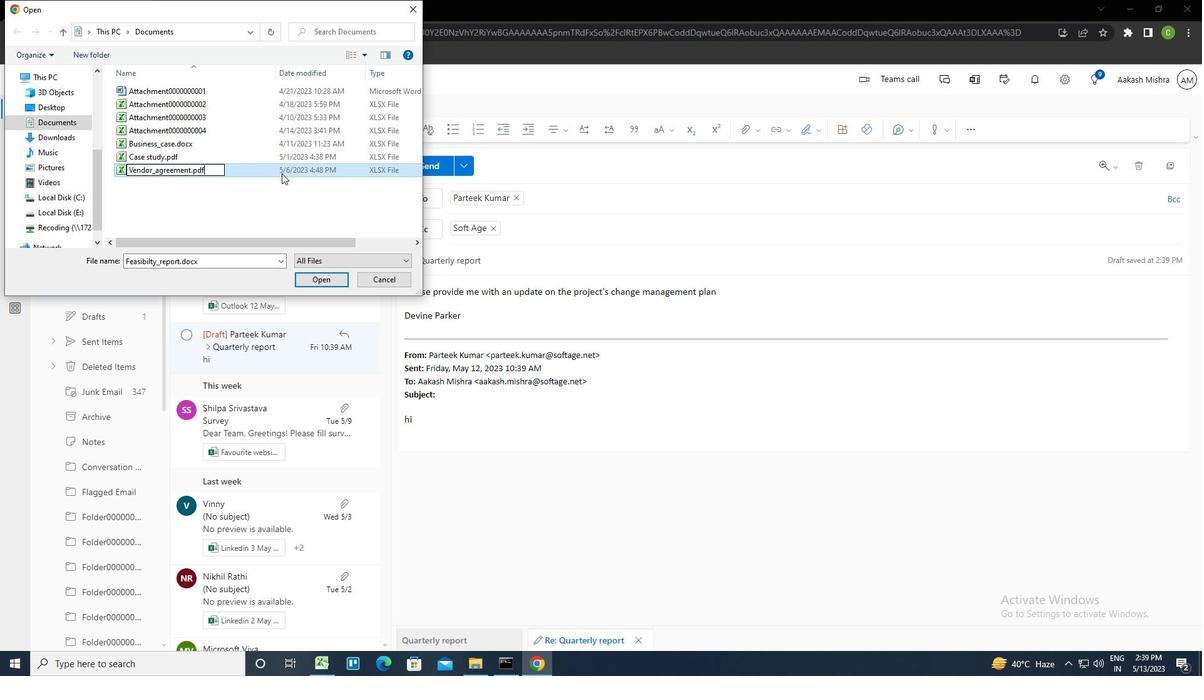 
Action: Mouse moved to (433, 166)
Screenshot: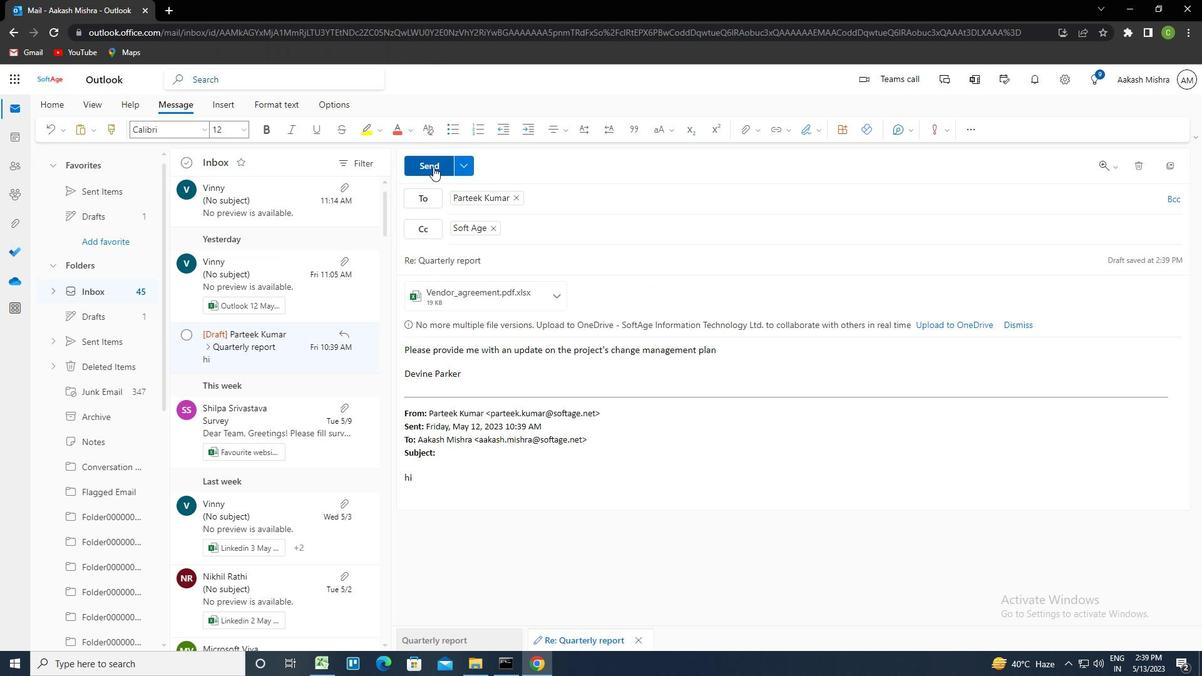 
Action: Mouse pressed left at (433, 166)
Screenshot: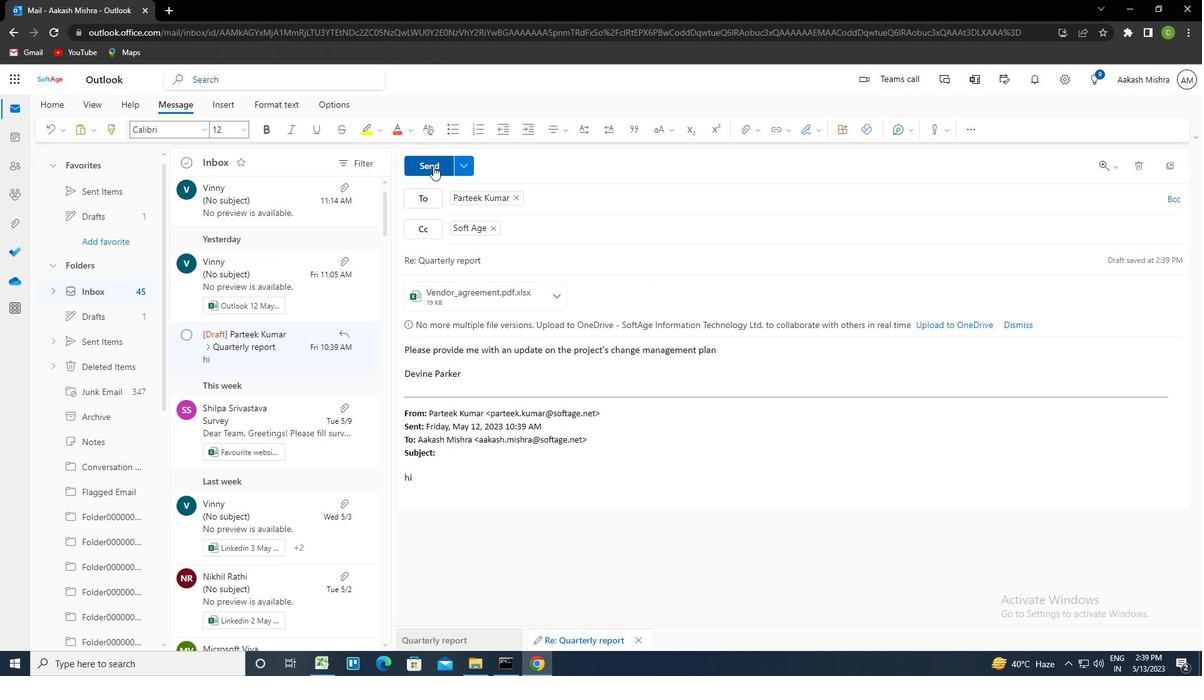 
Action: Mouse moved to (658, 333)
Screenshot: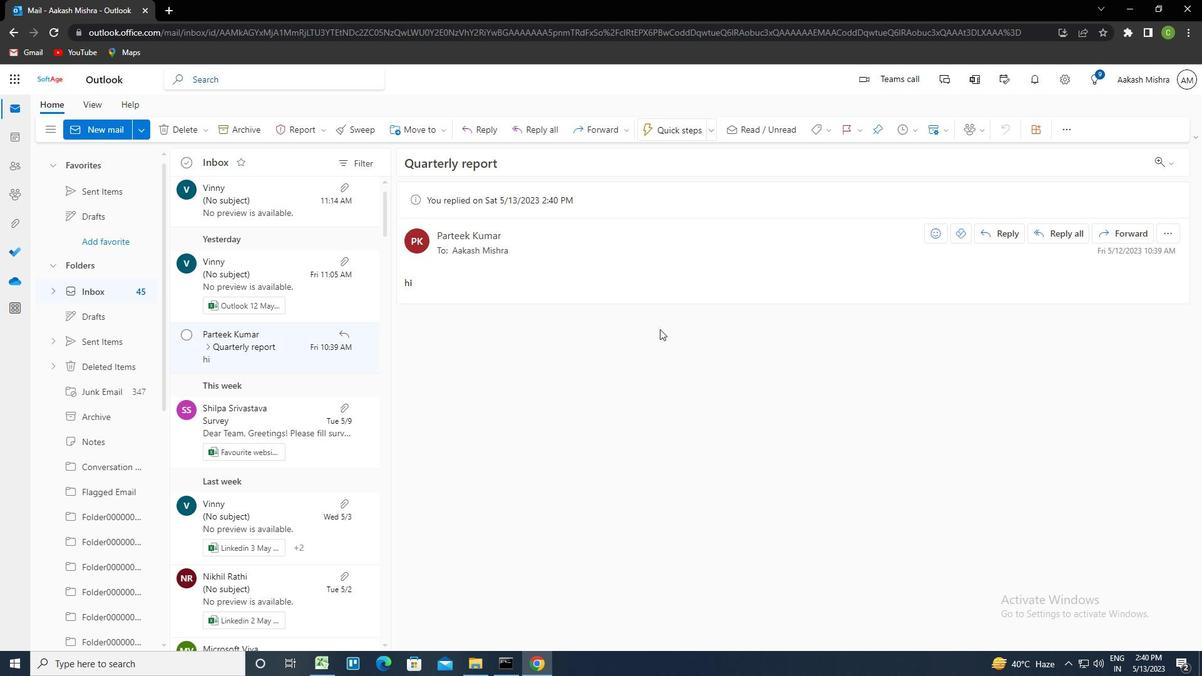 
